 Task: Use the formula "BYCOL" in spreadsheet "Project protfolio".
Action: Mouse moved to (125, 72)
Screenshot: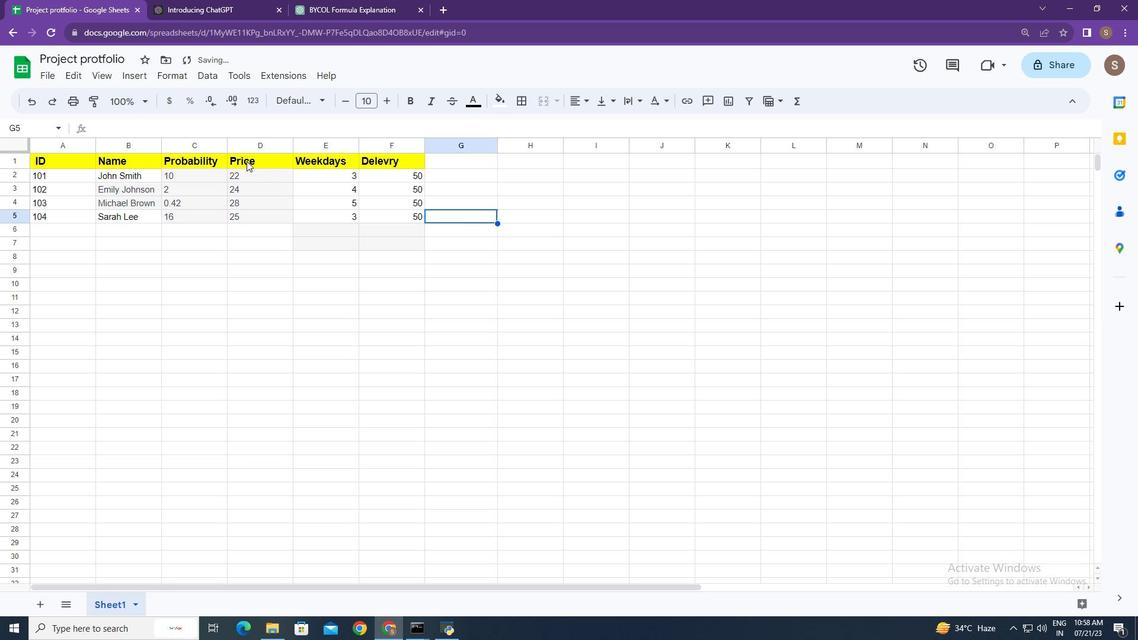 
Action: Mouse pressed left at (125, 72)
Screenshot: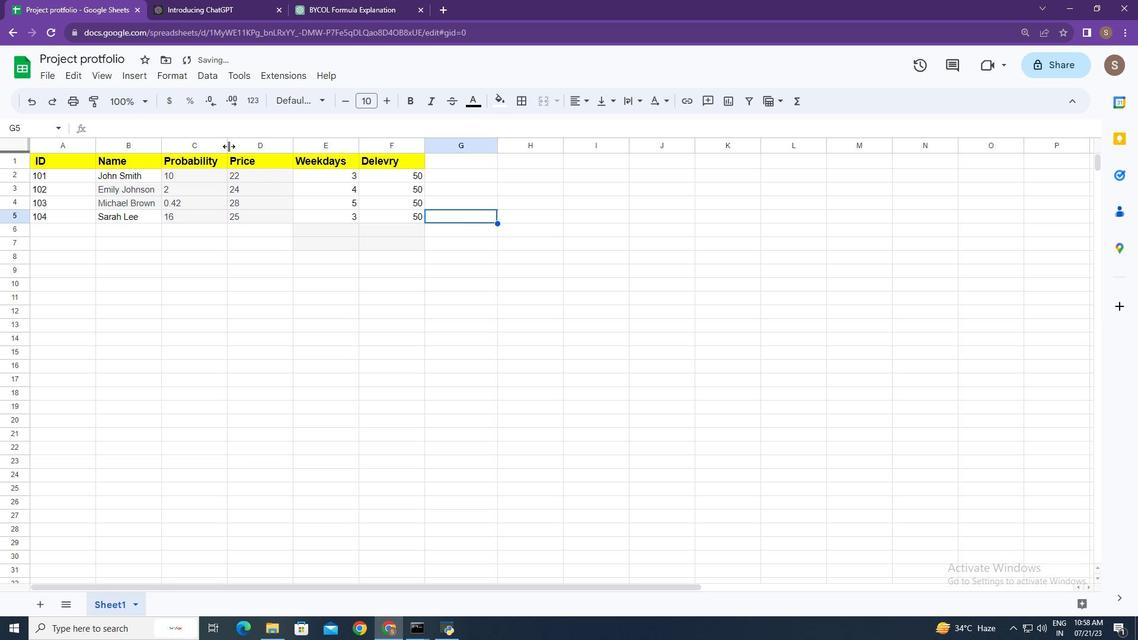 
Action: Mouse moved to (186, 278)
Screenshot: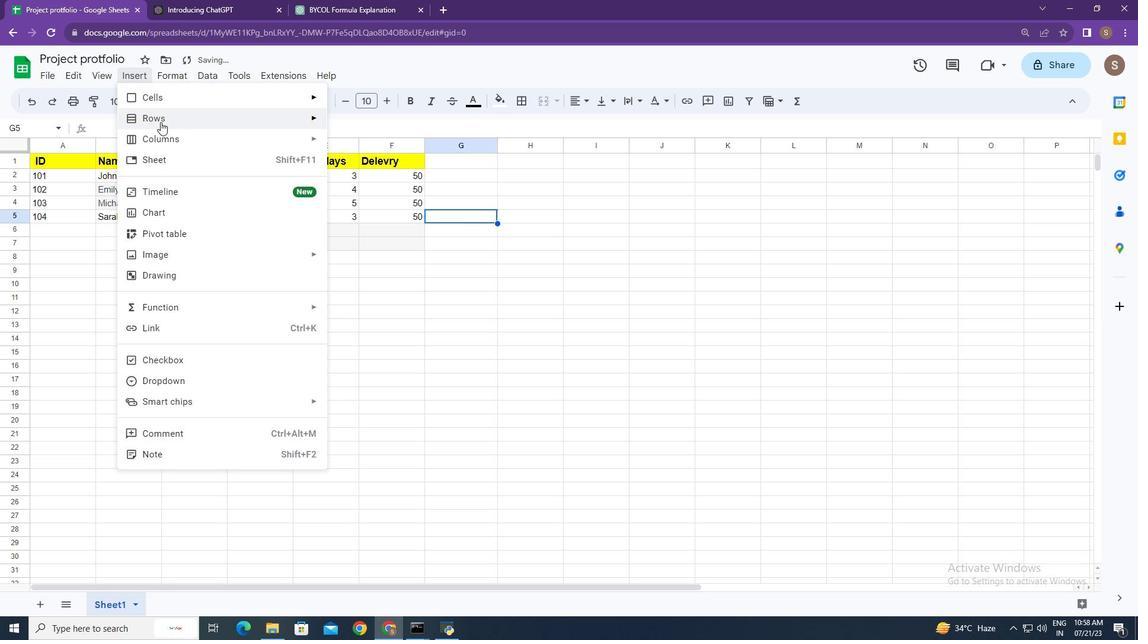 
Action: Mouse pressed left at (186, 278)
Screenshot: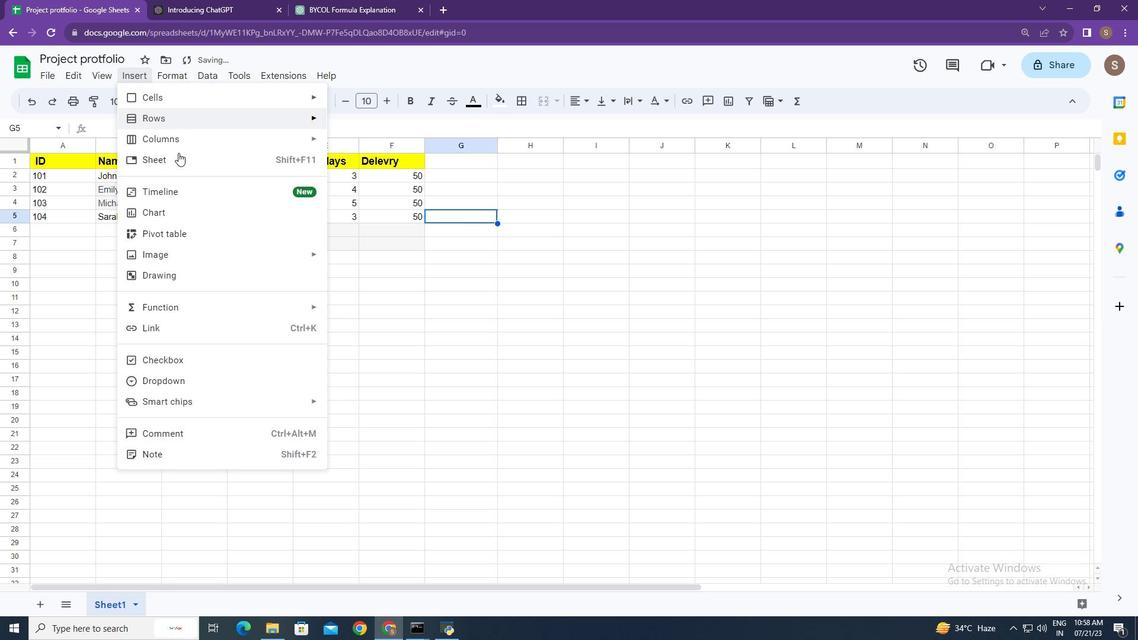 
Action: Mouse moved to (338, 272)
Screenshot: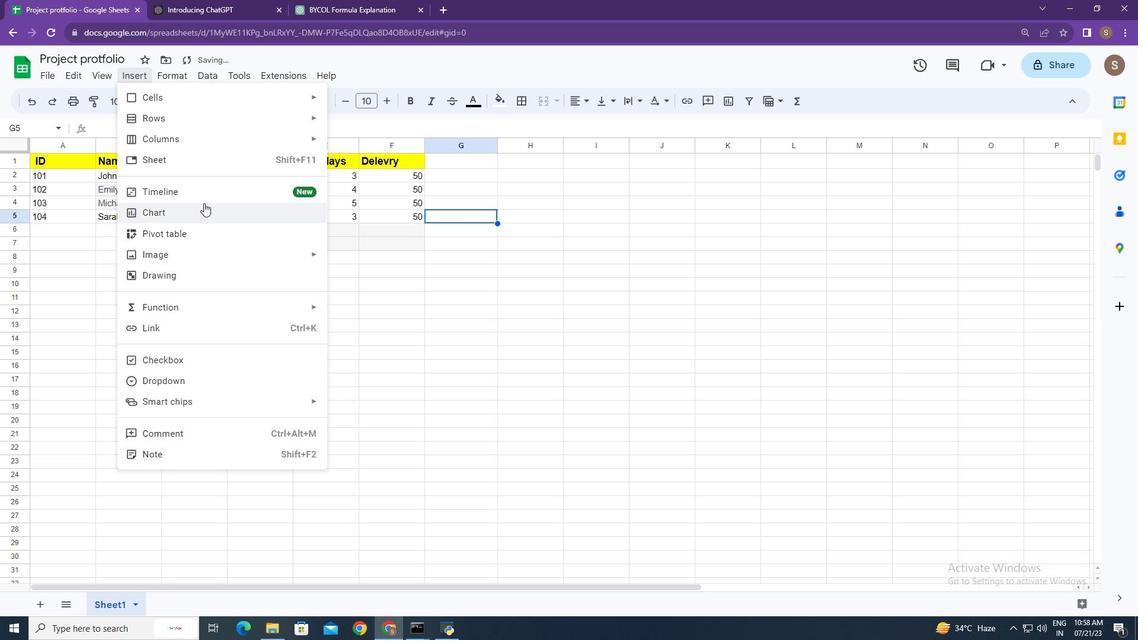 
Action: Mouse pressed left at (338, 272)
Screenshot: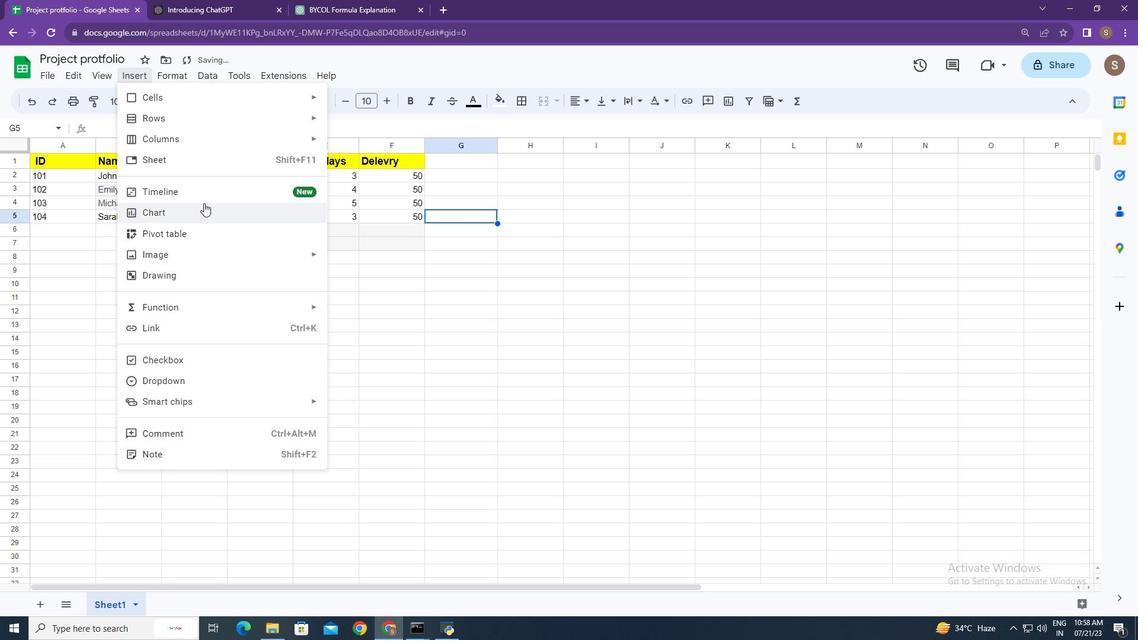 
Action: Mouse moved to (504, 407)
Screenshot: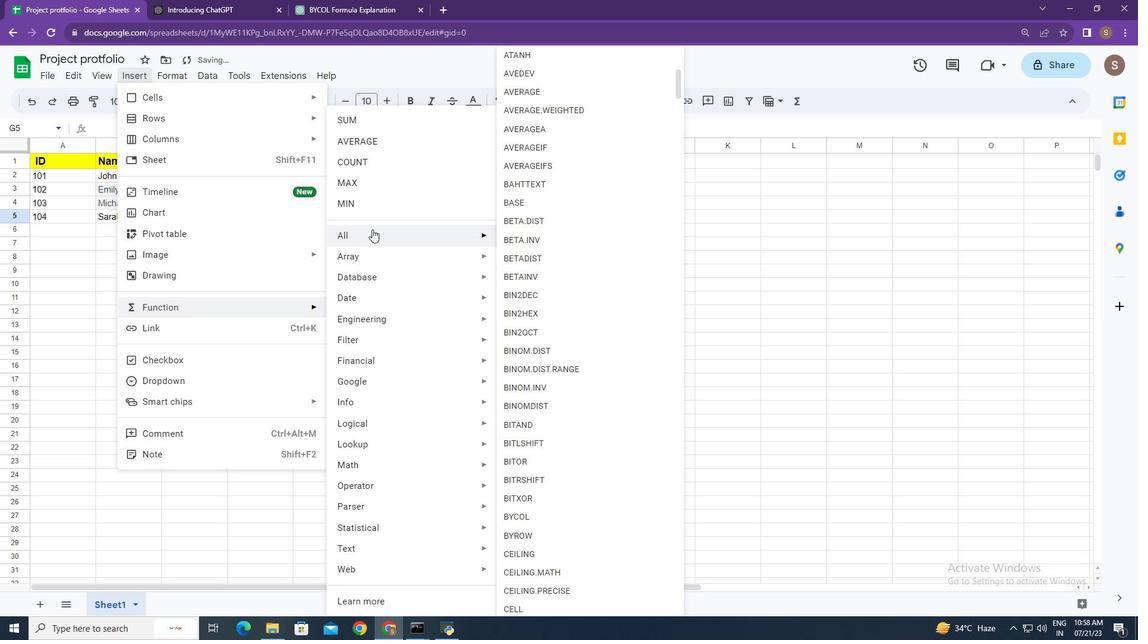 
Action: Mouse pressed left at (504, 407)
Screenshot: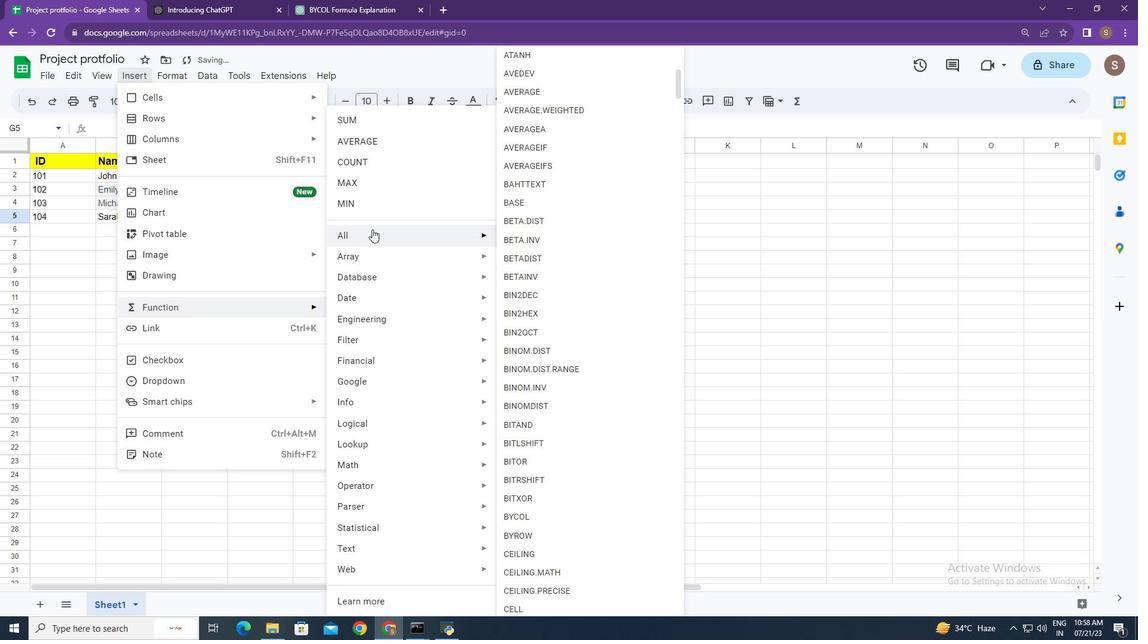 
Action: Mouse moved to (46, 161)
Screenshot: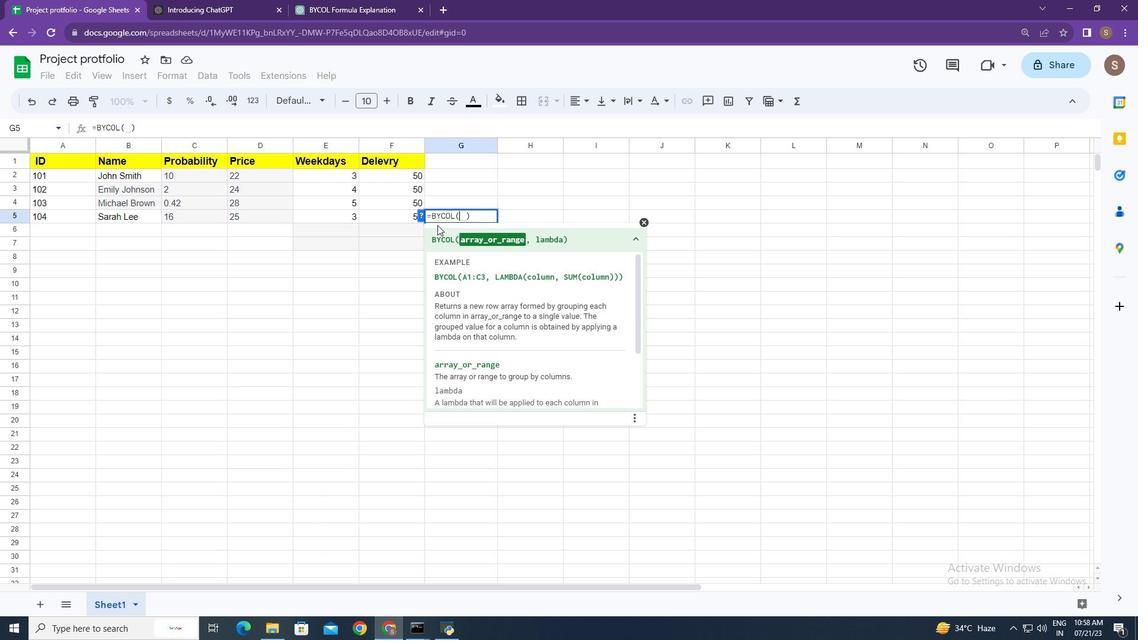 
Action: Mouse pressed left at (46, 161)
Screenshot: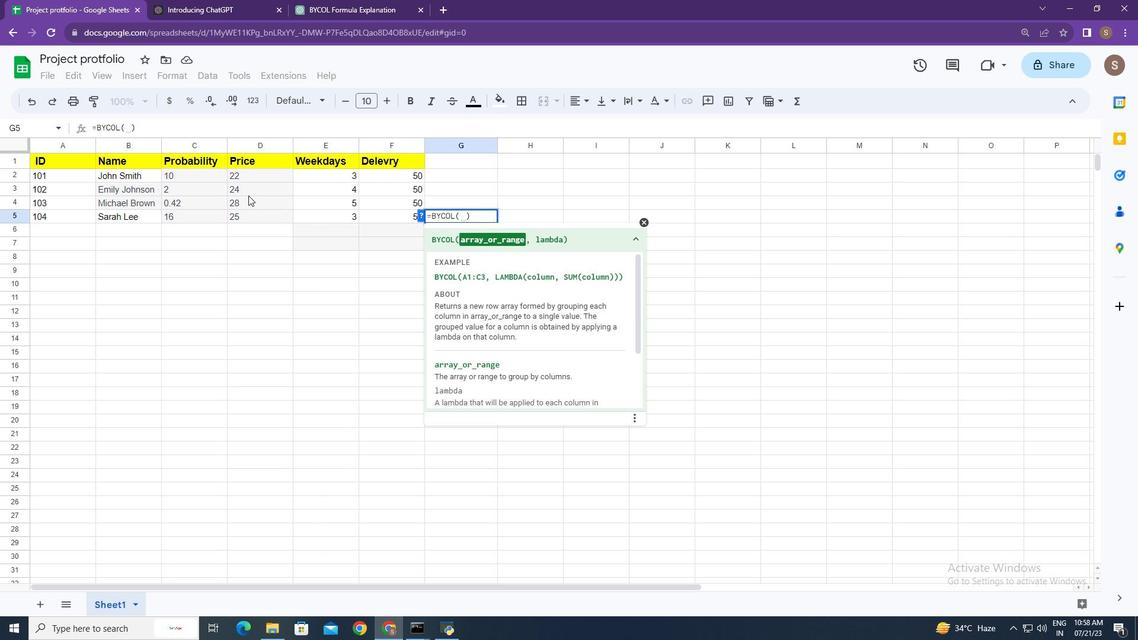 
Action: Mouse moved to (442, 247)
Screenshot: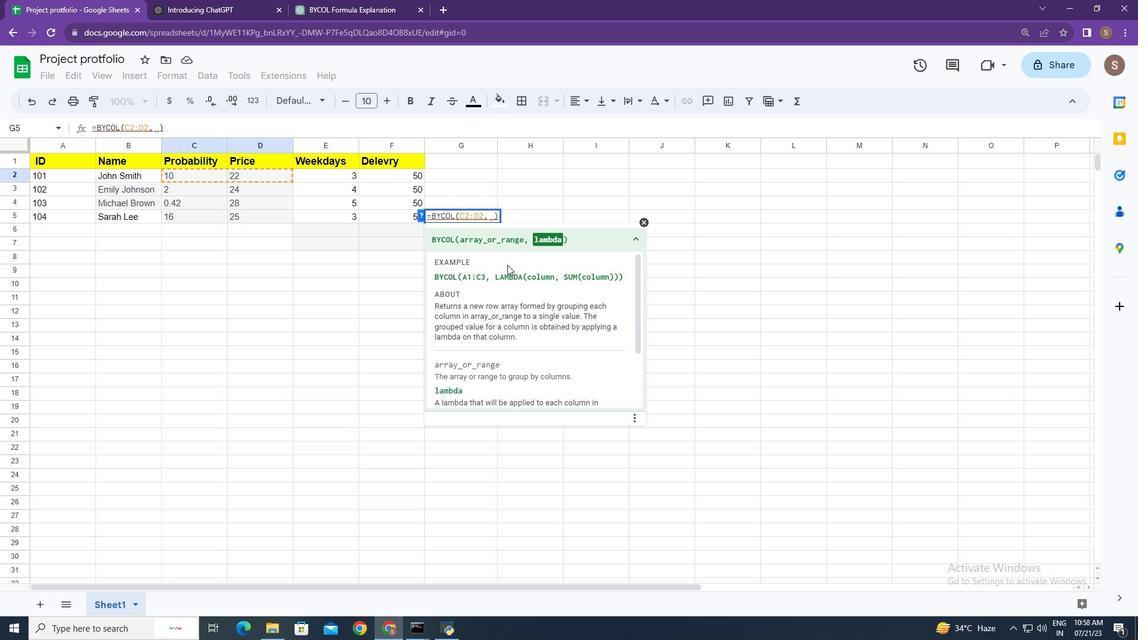 
Action: Key pressed ,
Screenshot: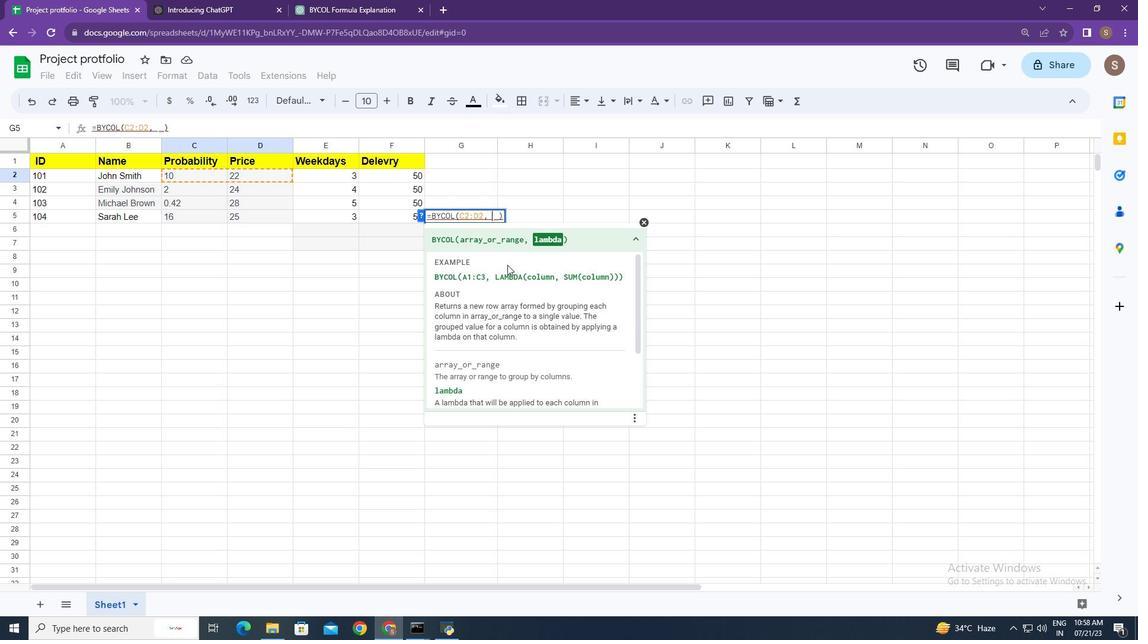 
Action: Mouse moved to (462, 273)
Screenshot: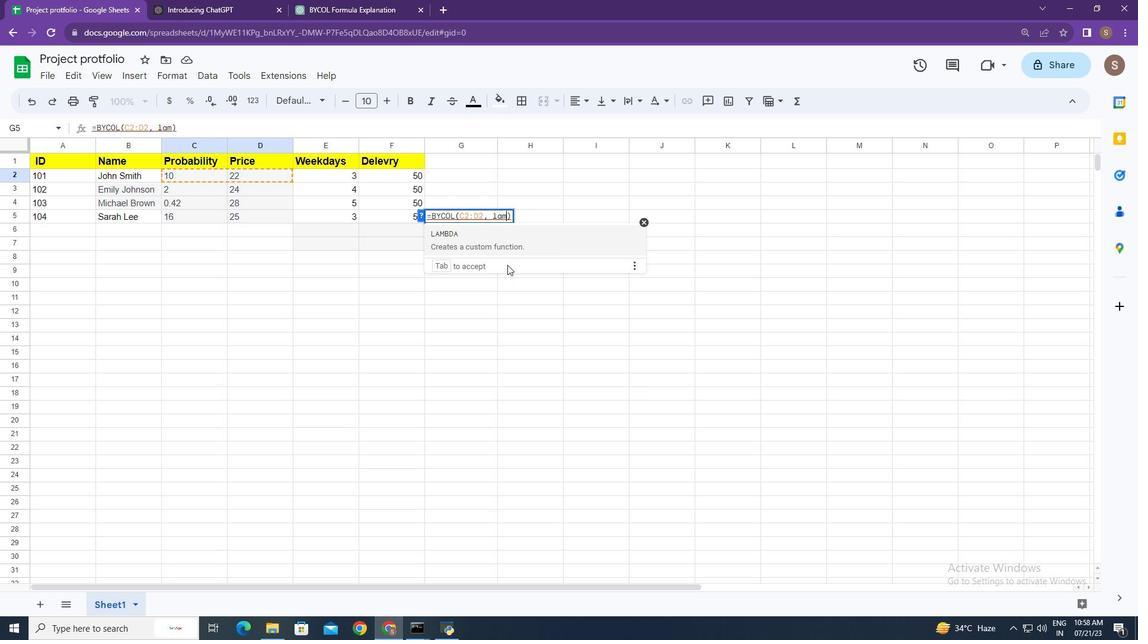
Action: Key pressed <Key.space>lam
Screenshot: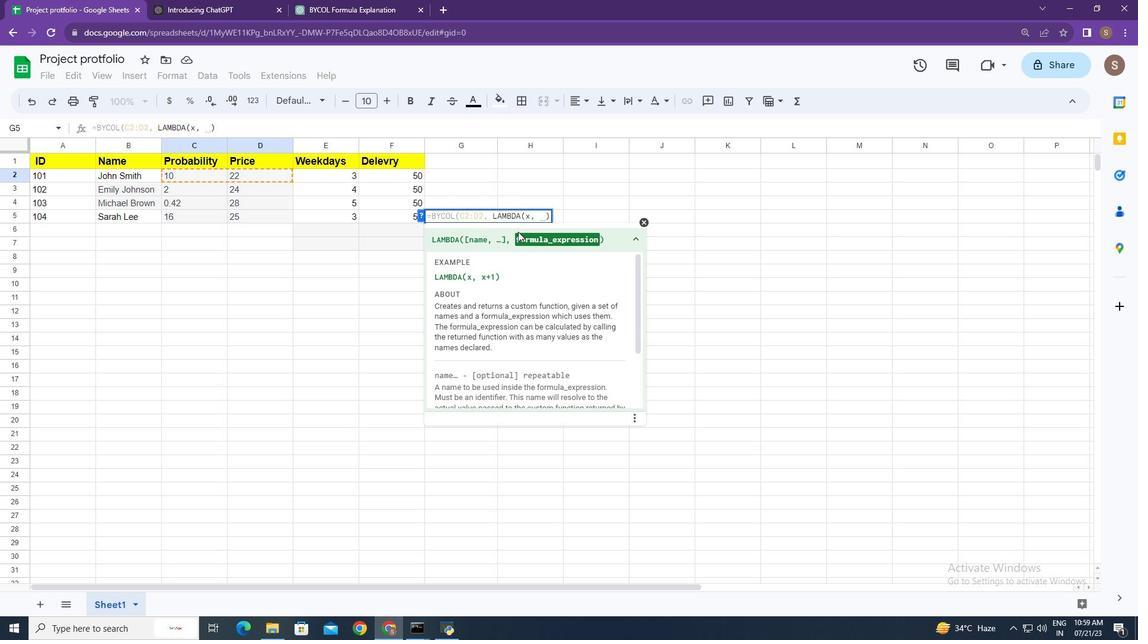 
Action: Mouse moved to (429, 217)
Screenshot: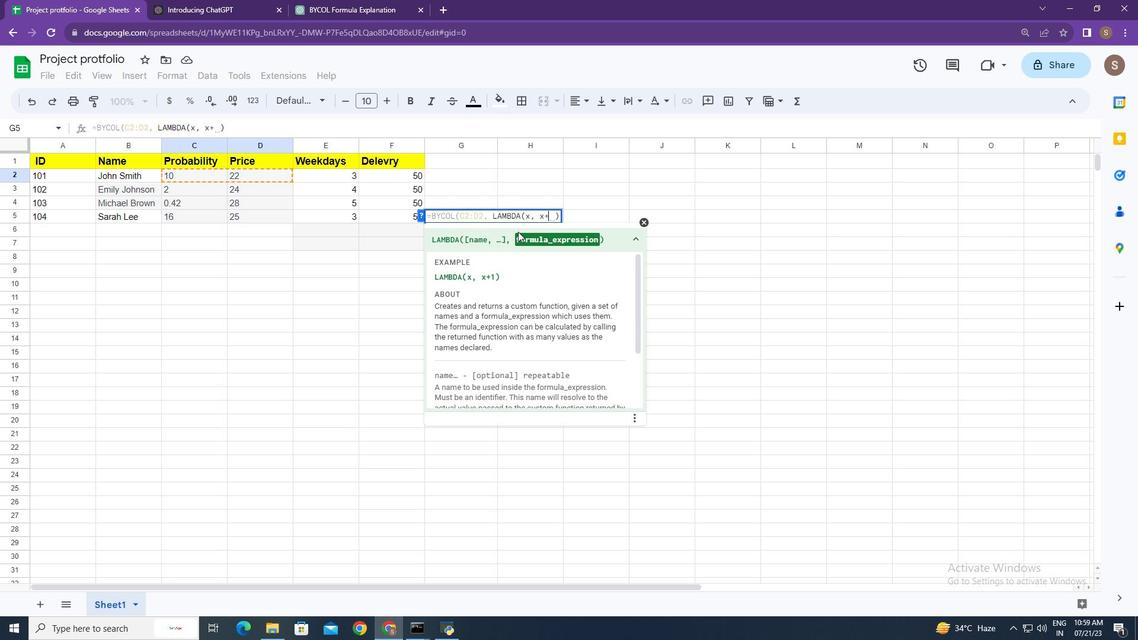 
Action: Mouse pressed left at (429, 217)
Screenshot: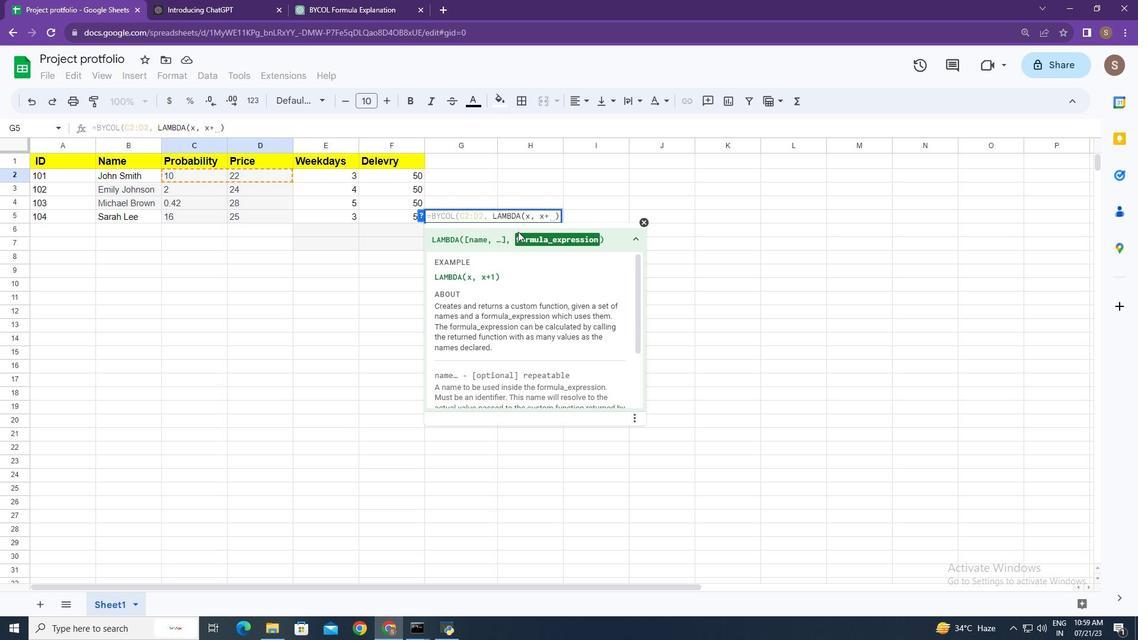 
Action: Mouse moved to (429, 216)
Screenshot: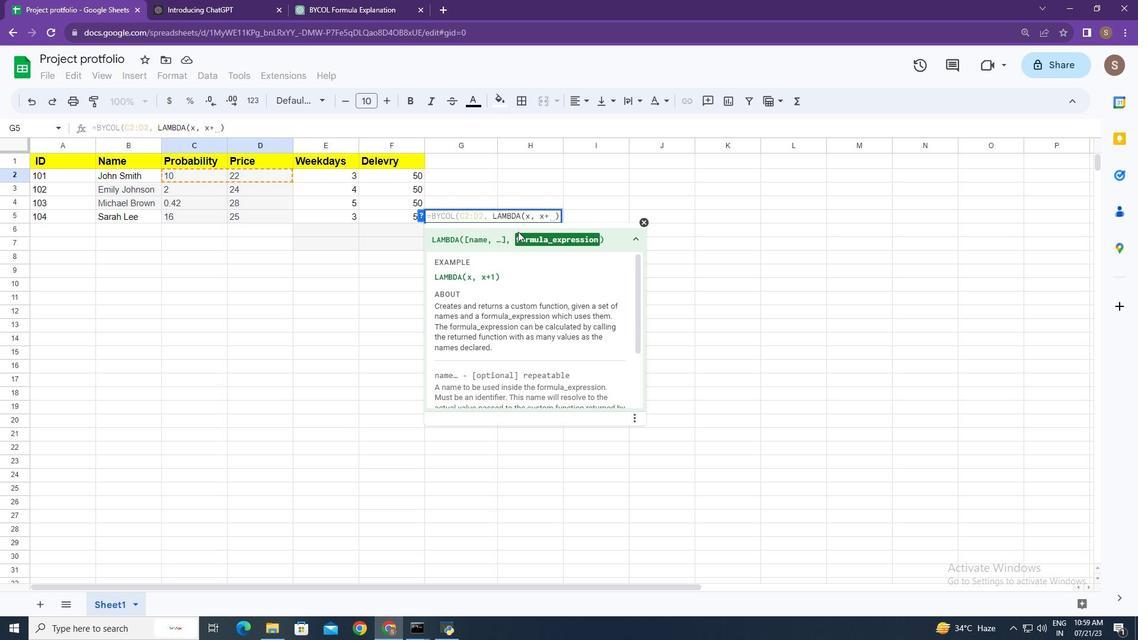 
Action: Key pressed x,<Key.space>x<Key.shift>+1<Key.enter>
Screenshot: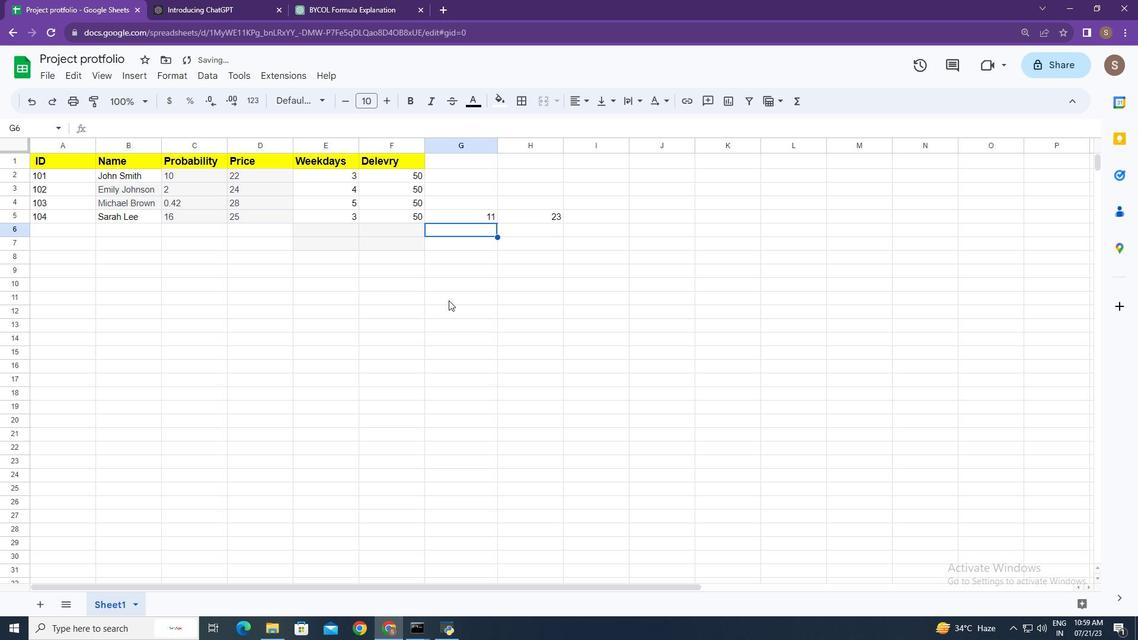 
Action: Mouse moved to (423, 204)
Screenshot: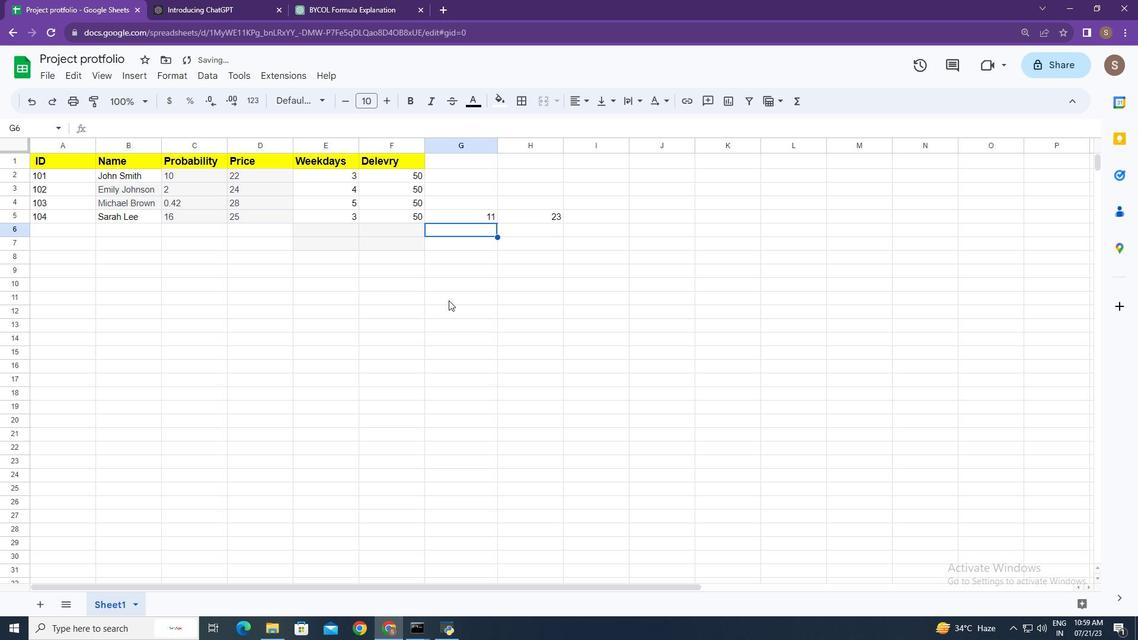 
Action: Mouse pressed left at (423, 204)
Screenshot: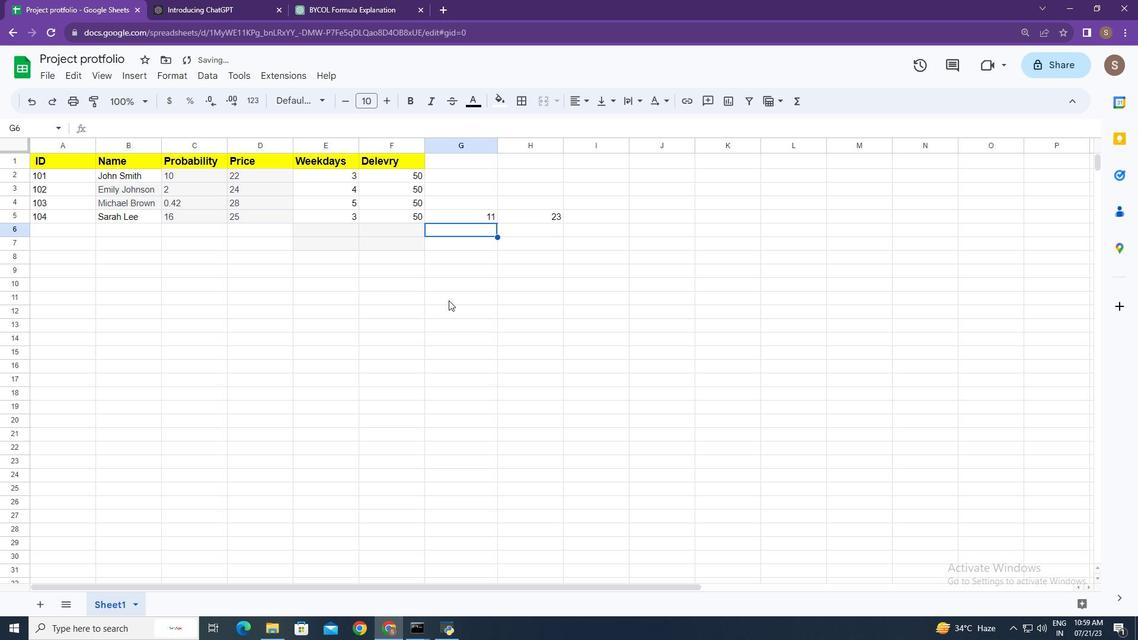 
Action: Mouse moved to (423, 200)
Screenshot: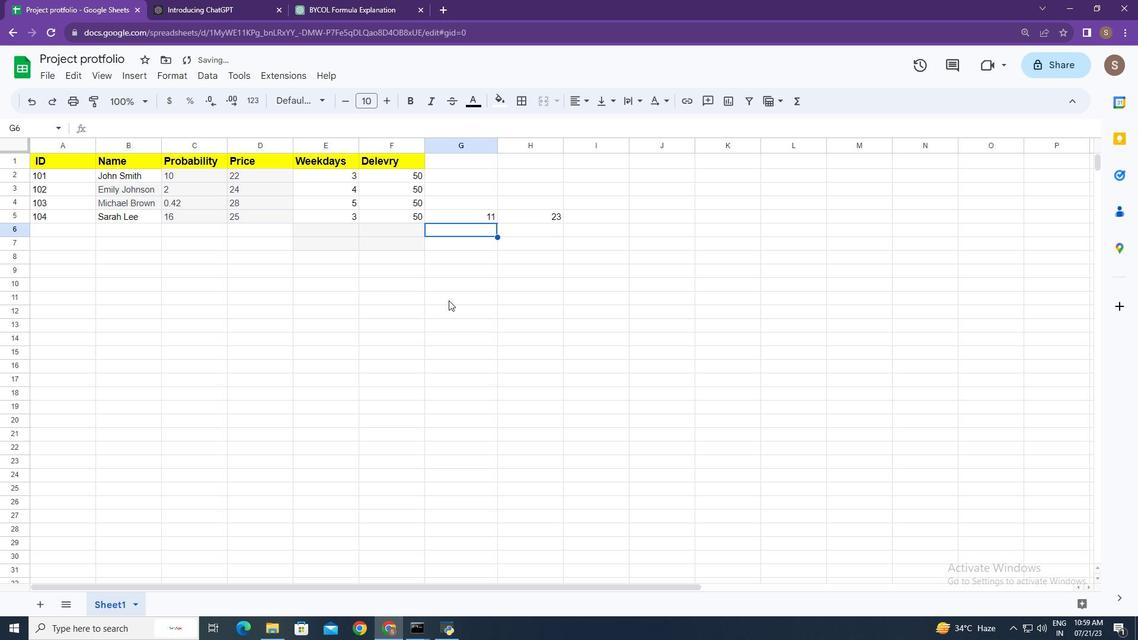 
Action: Mouse pressed left at (423, 200)
Screenshot: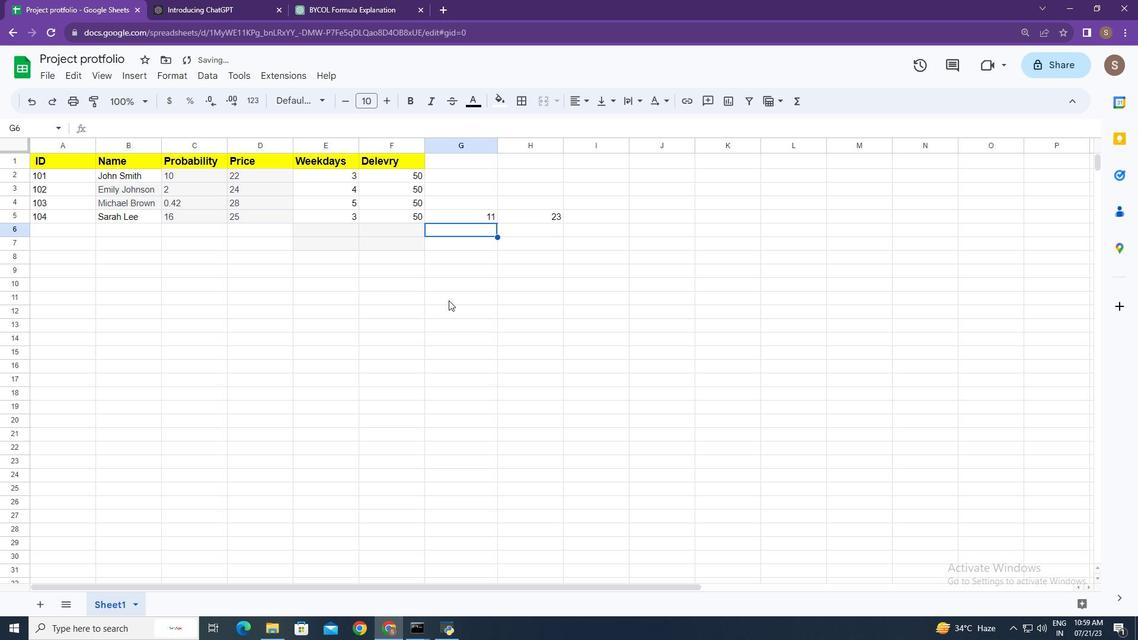 
Action: Mouse pressed left at (423, 200)
Screenshot: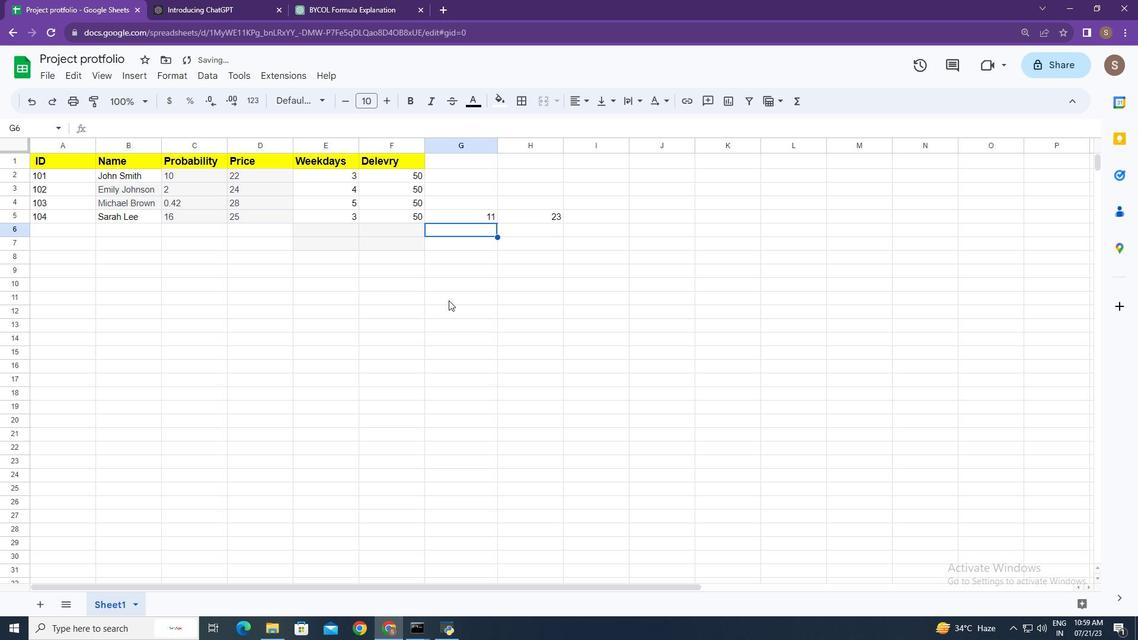 
Action: Mouse moved to (494, 229)
Screenshot: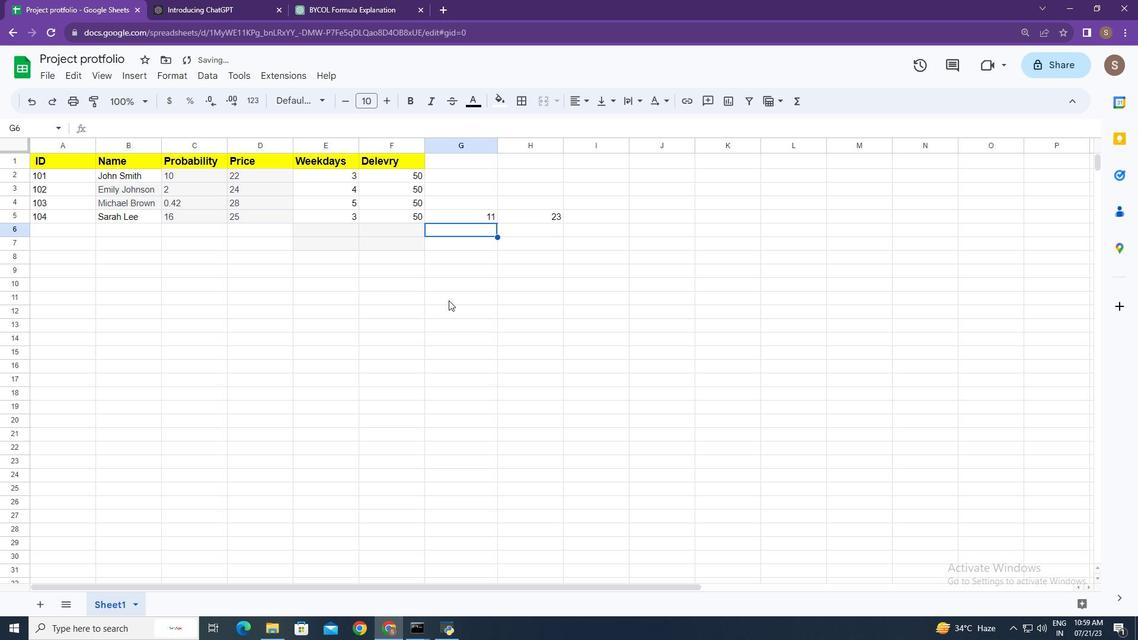 
Action: Key pressed <Key.alt_l><Key.alt_l><Key.alt_l><Key.alt_l><Key.alt_l><Key.alt_l><Key.alt_l><Key.alt_l><Key.alt_l>ctrl+N
Screenshot: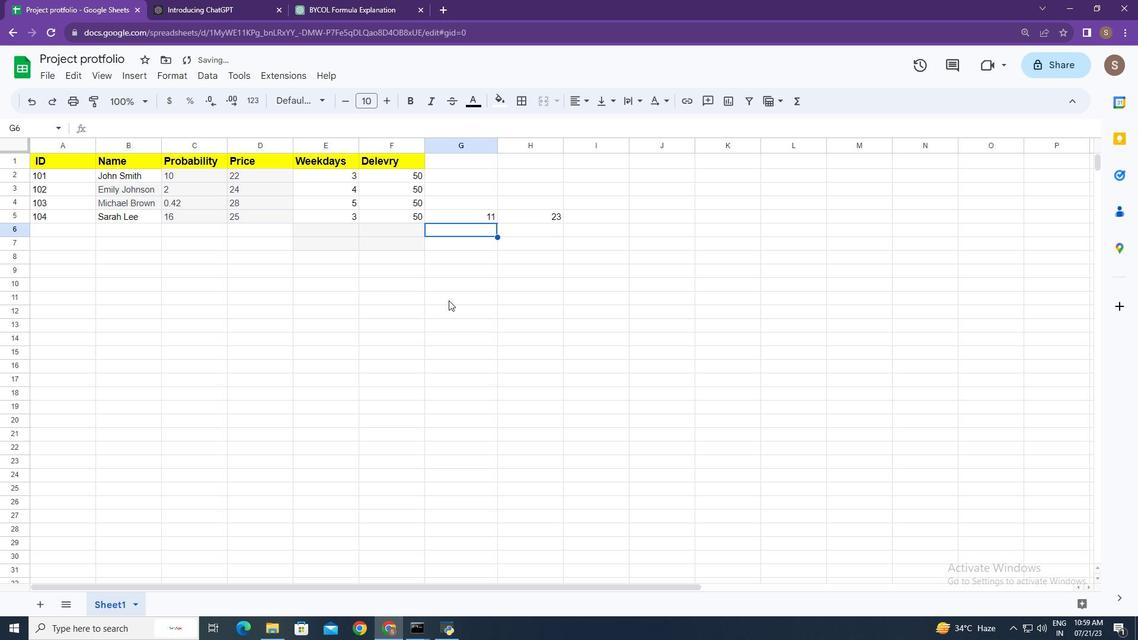 
Action: Mouse moved to (129, 77)
Screenshot: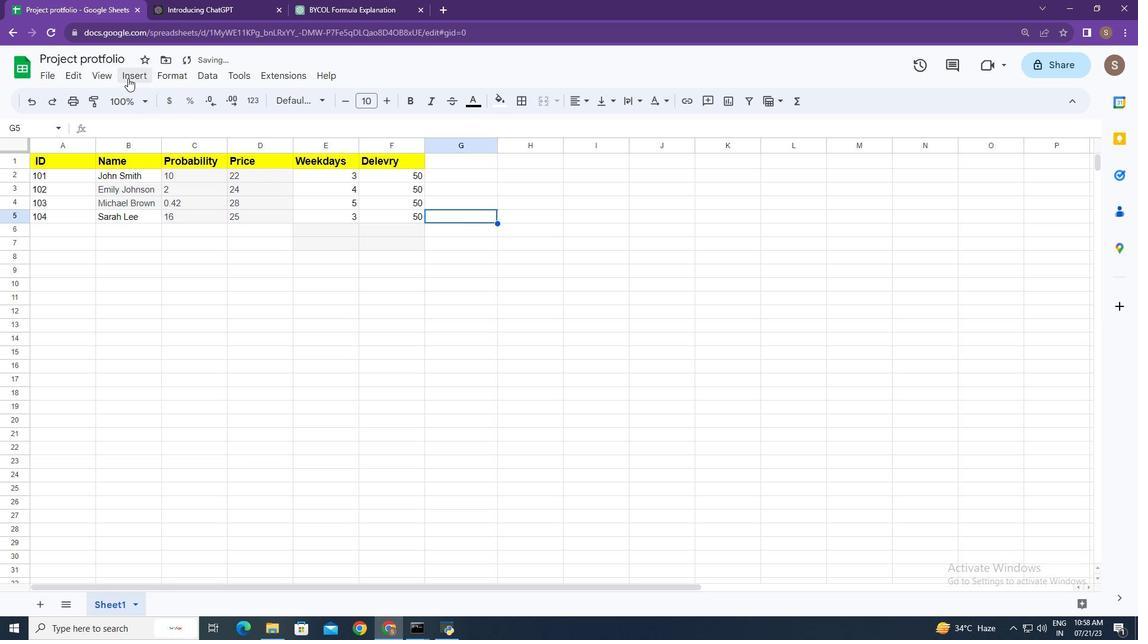 
Action: Mouse pressed left at (129, 77)
Screenshot: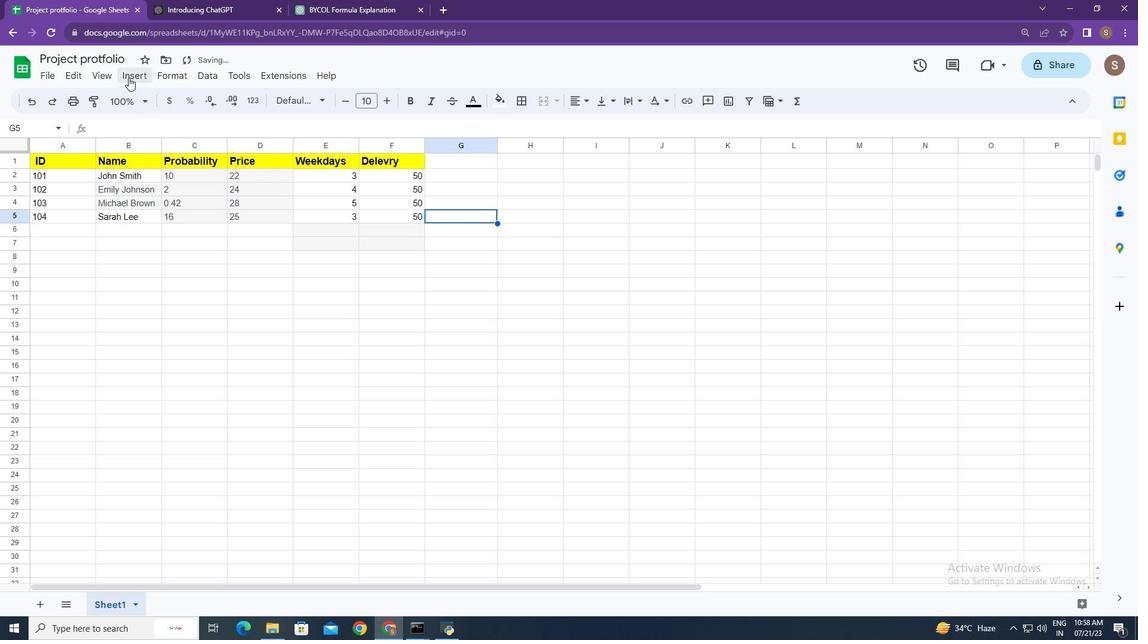 
Action: Mouse moved to (372, 229)
Screenshot: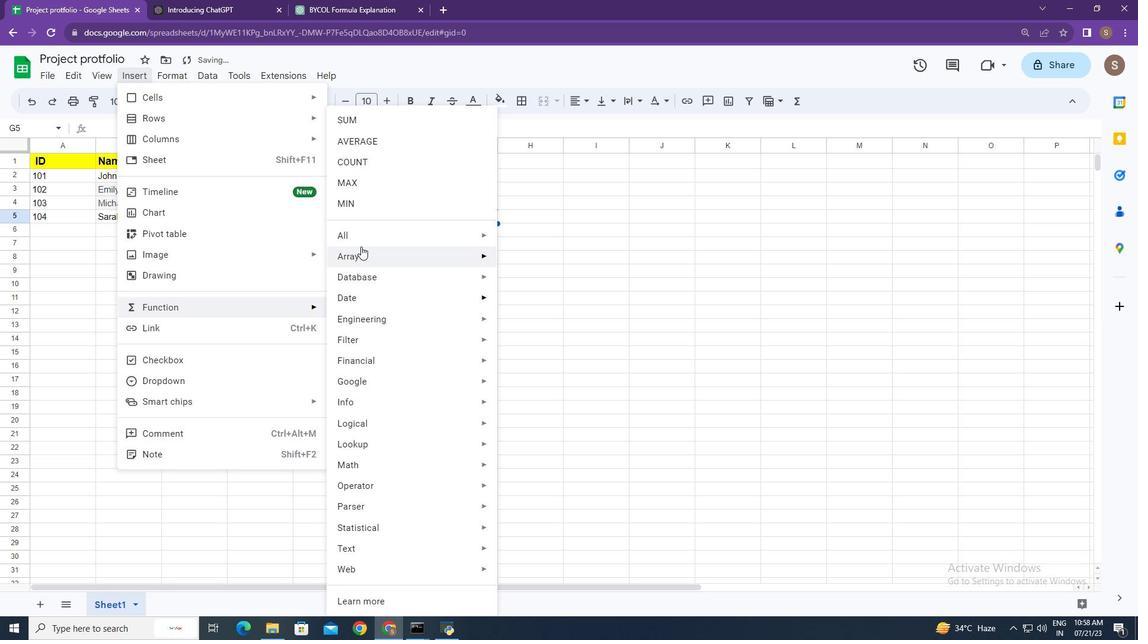 
Action: Mouse pressed left at (372, 229)
Screenshot: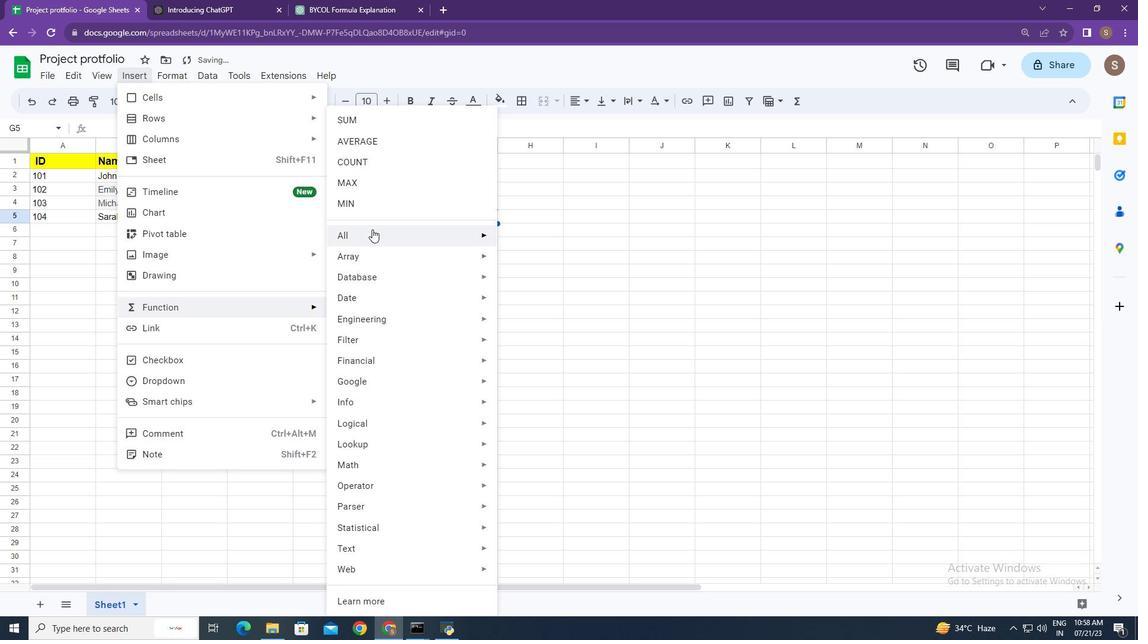 
Action: Mouse moved to (560, 519)
Screenshot: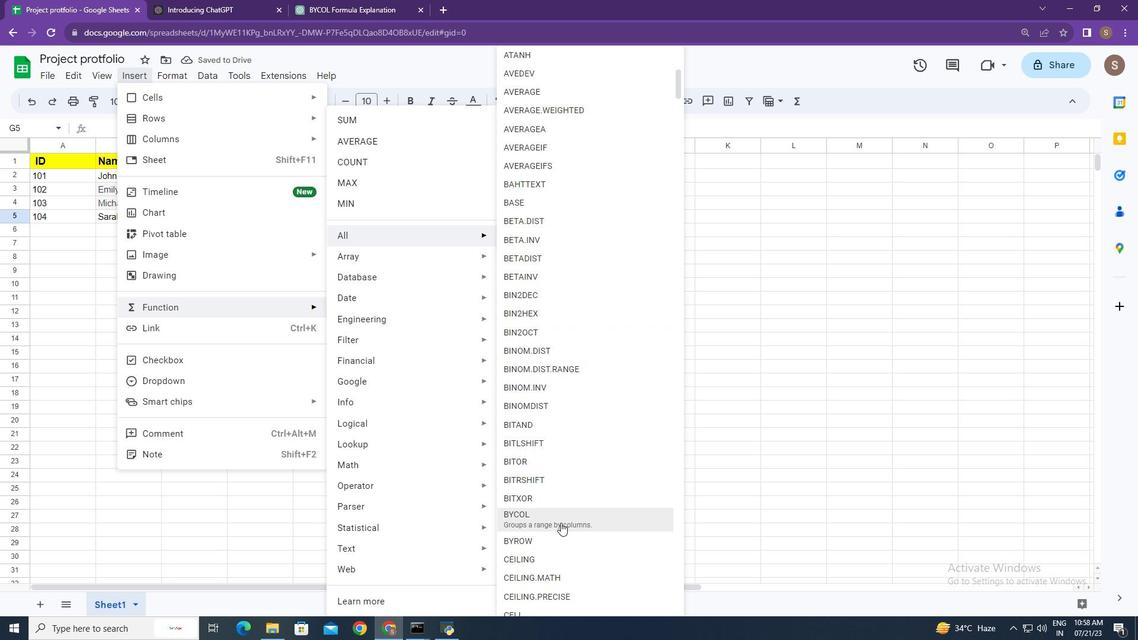 
Action: Mouse pressed left at (560, 519)
Screenshot: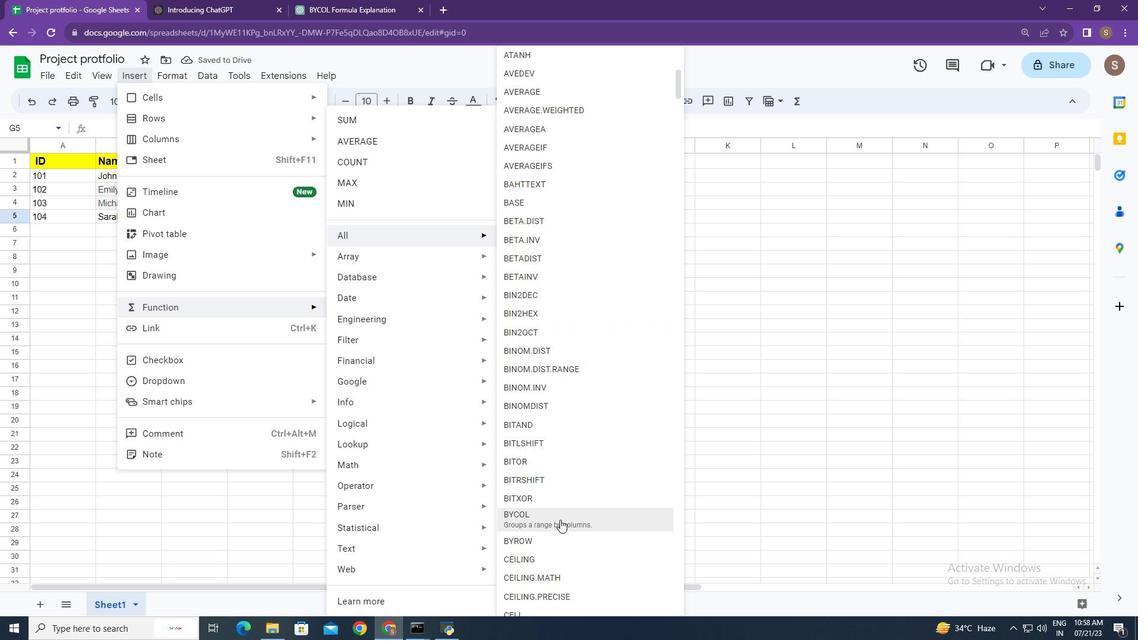 
Action: Mouse moved to (182, 173)
Screenshot: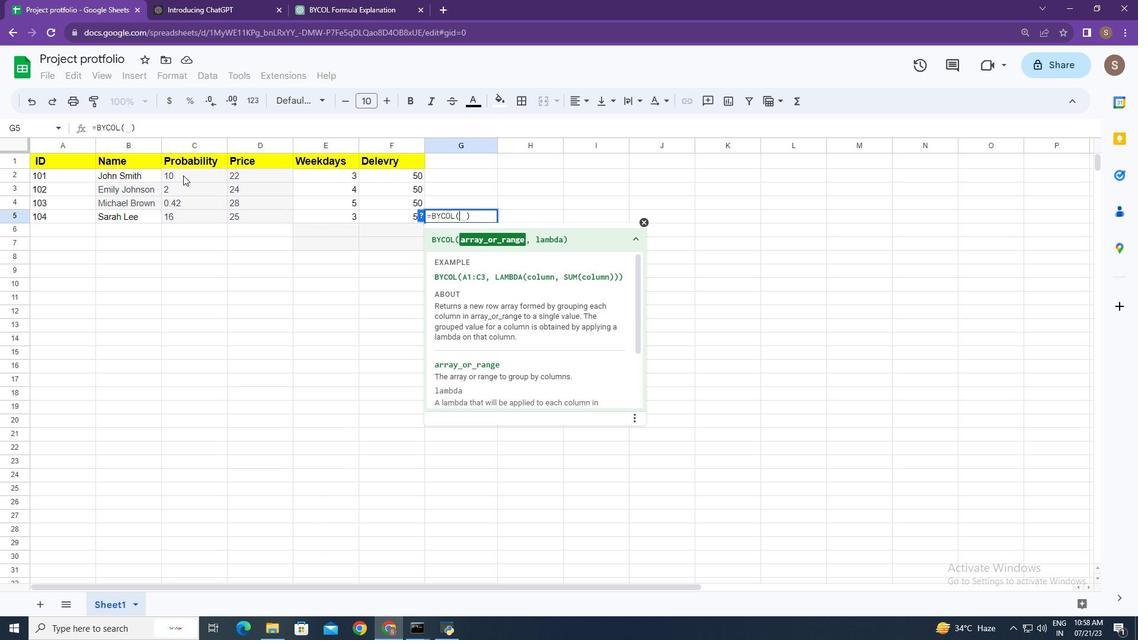 
Action: Mouse pressed left at (182, 173)
Screenshot: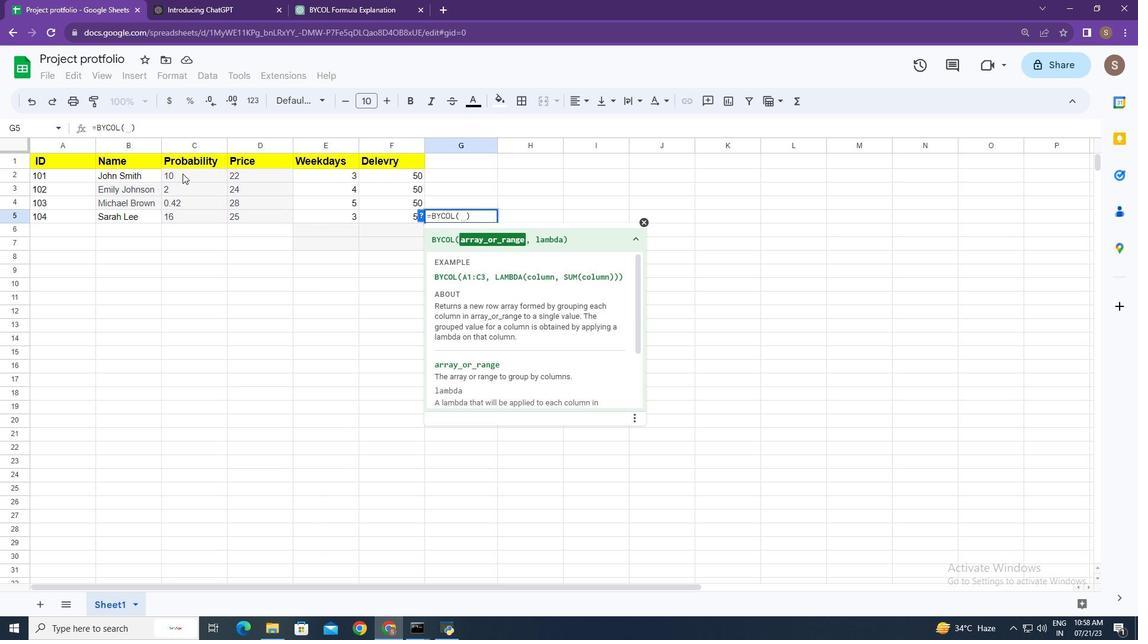 
Action: Mouse moved to (507, 264)
Screenshot: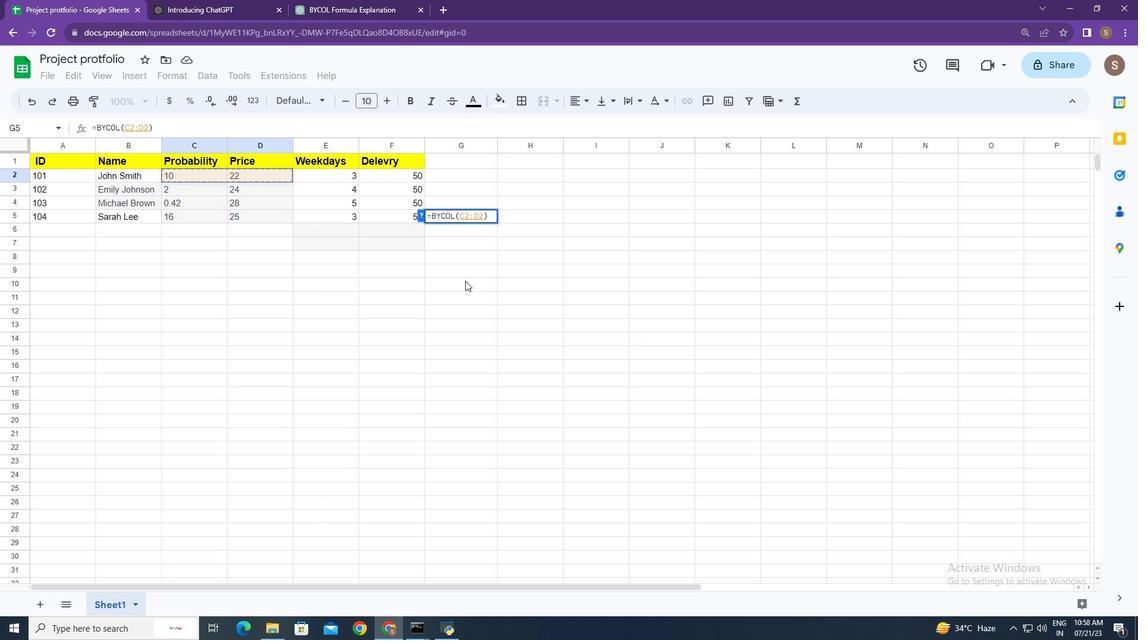 
Action: Key pressed ,<Key.space>lam
Screenshot: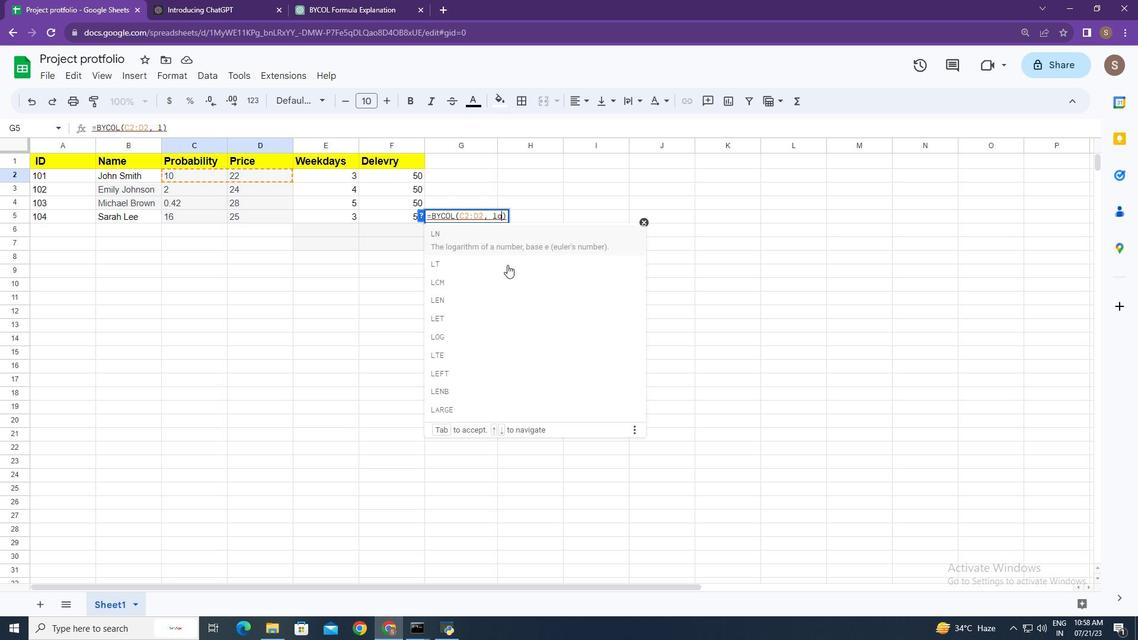 
Action: Mouse moved to (460, 234)
Screenshot: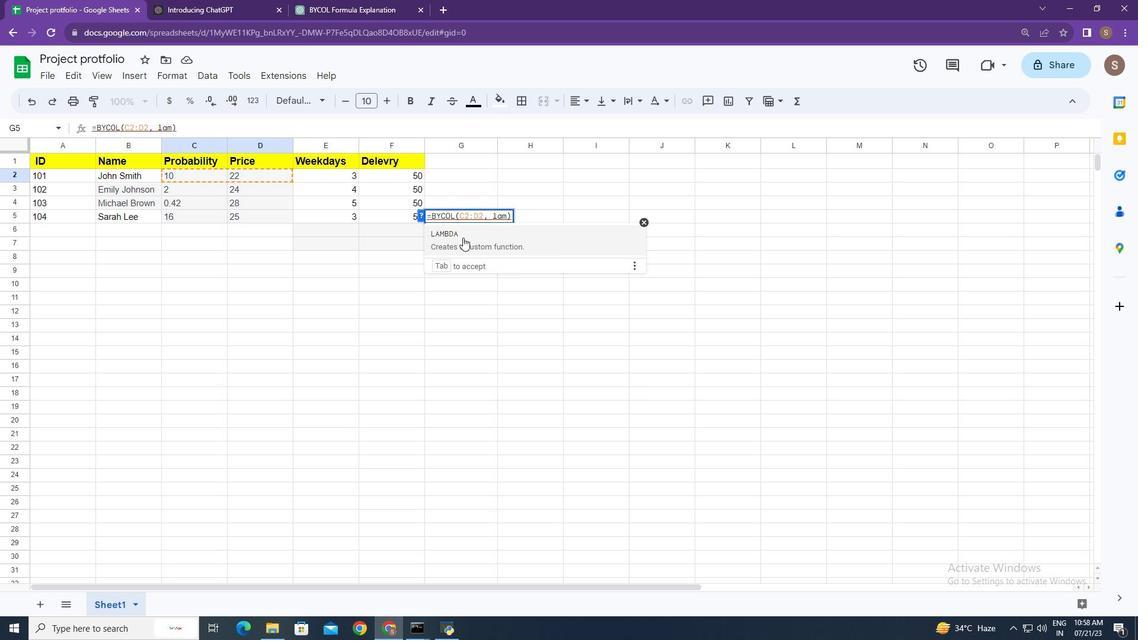 
Action: Mouse pressed left at (460, 234)
Screenshot: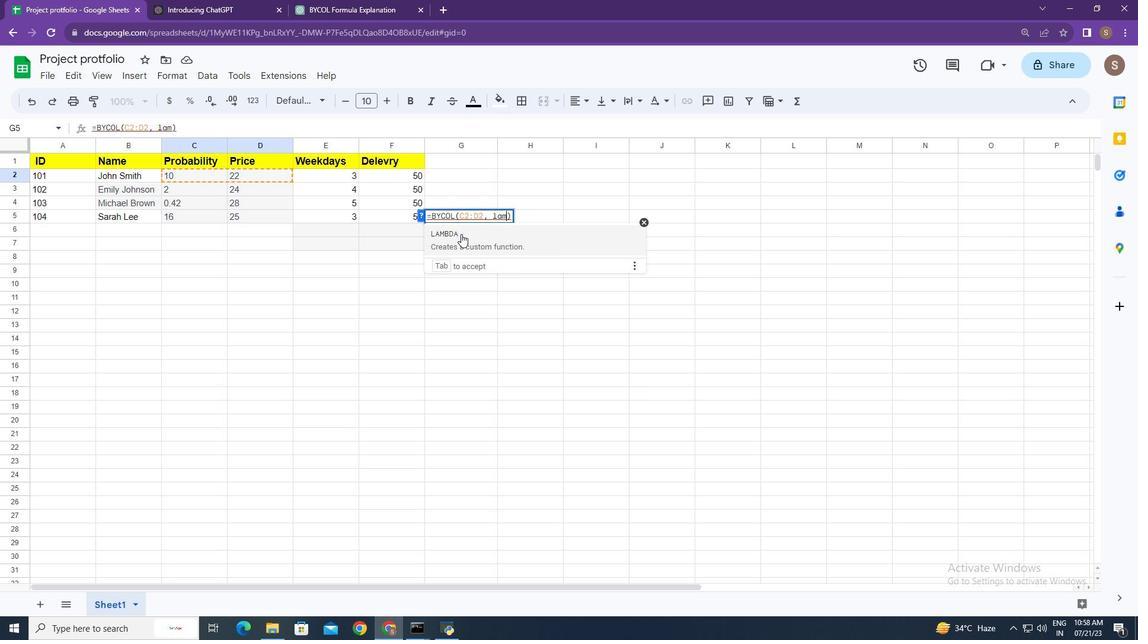 
Action: Mouse moved to (518, 231)
Screenshot: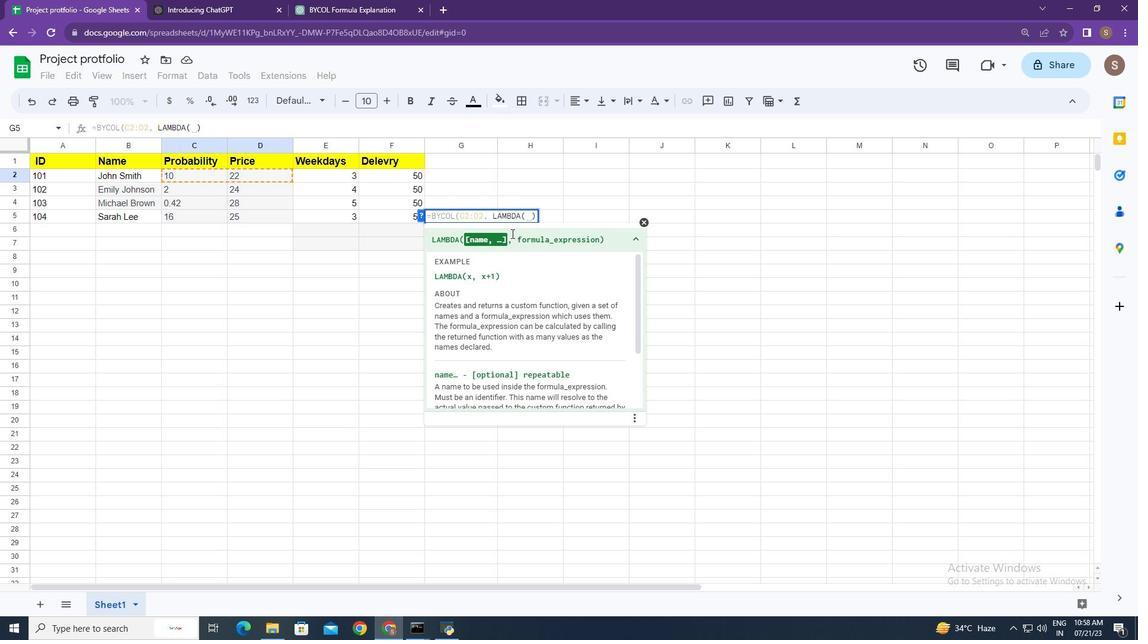 
Action: Key pressed x,<Key.space>x<Key.shift>+1<Key.enter>
Screenshot: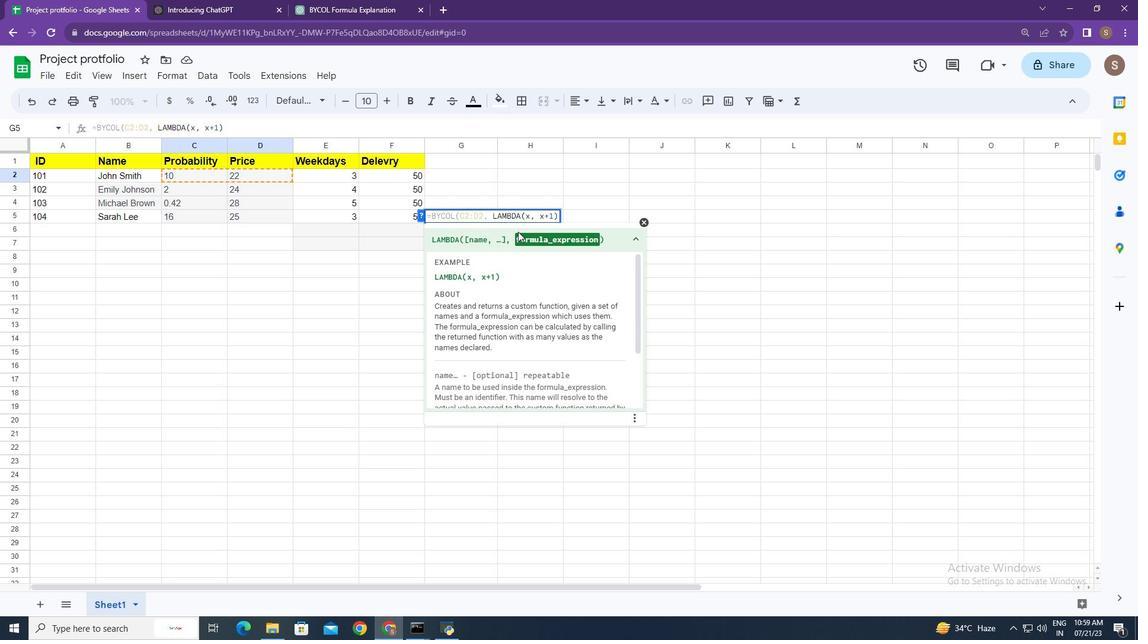 
Action: Mouse moved to (448, 300)
Screenshot: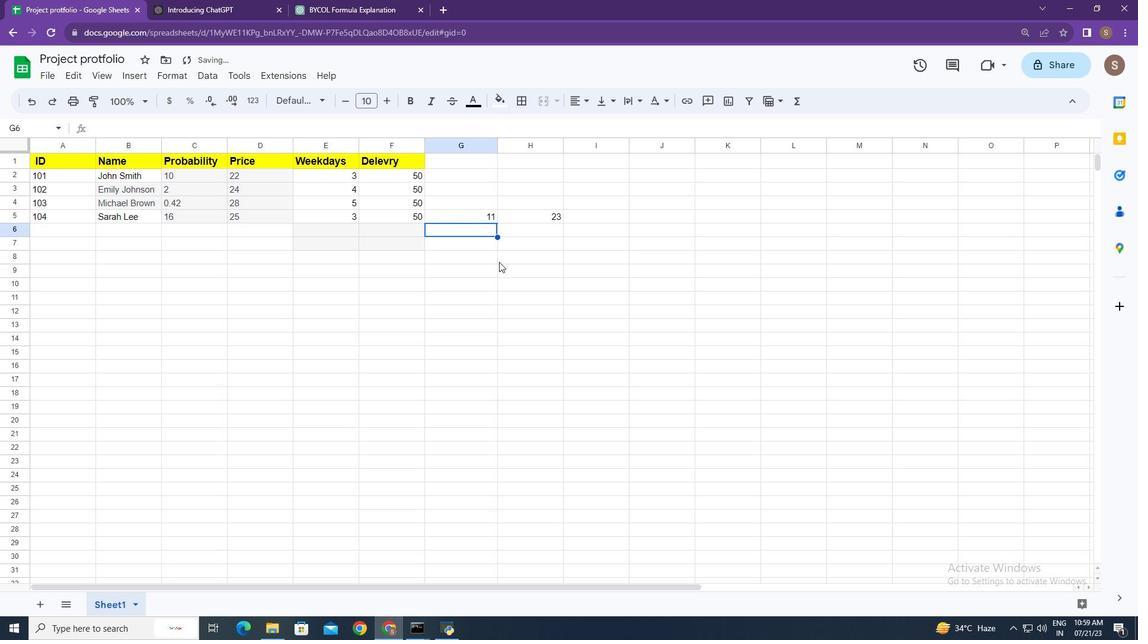 
